 Task: Create a task  Implement a new cloud-based supply chain analytics system for a company , assign it to team member softage.4@softage.net in the project BlueChipper and update the status of the task to  Off Track , set the priority of the task to Medium
Action: Mouse moved to (62, 49)
Screenshot: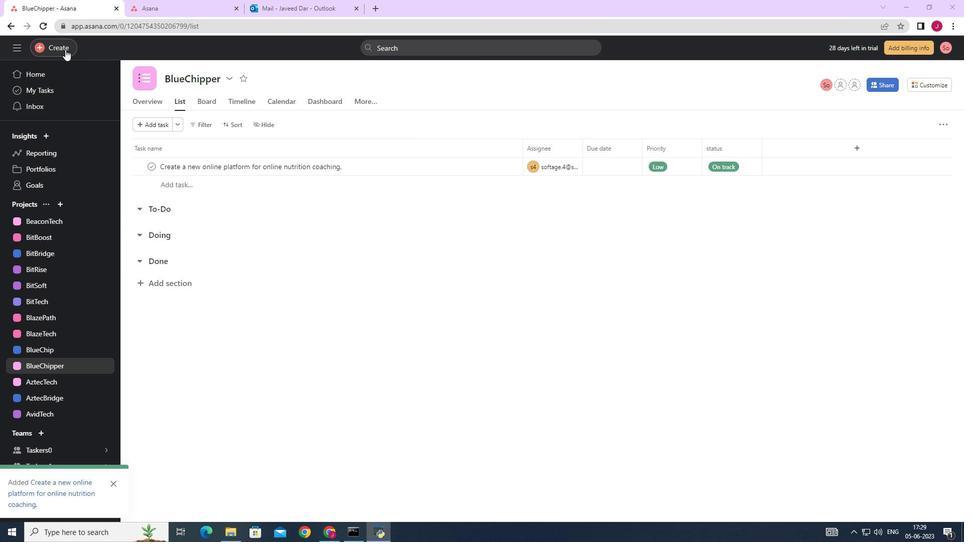 
Action: Mouse pressed left at (62, 49)
Screenshot: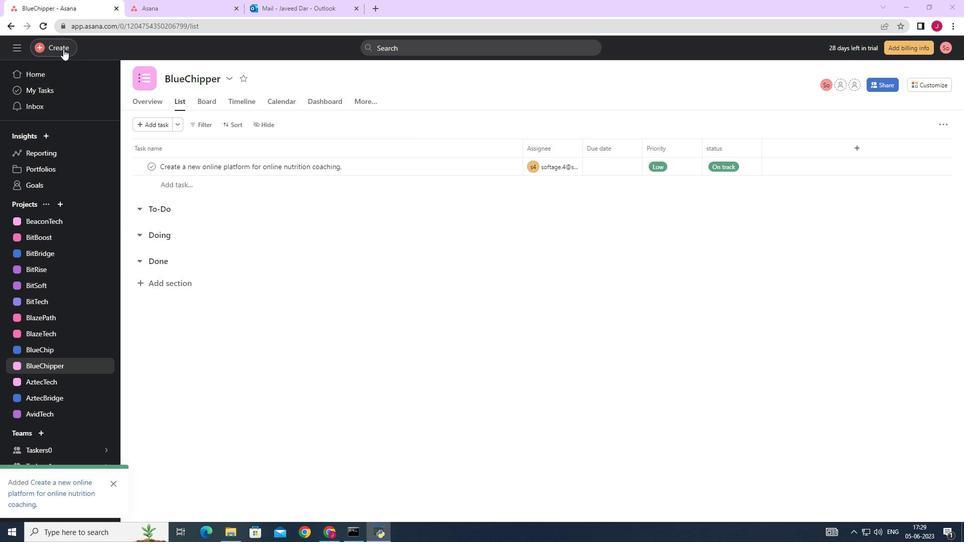 
Action: Mouse moved to (114, 50)
Screenshot: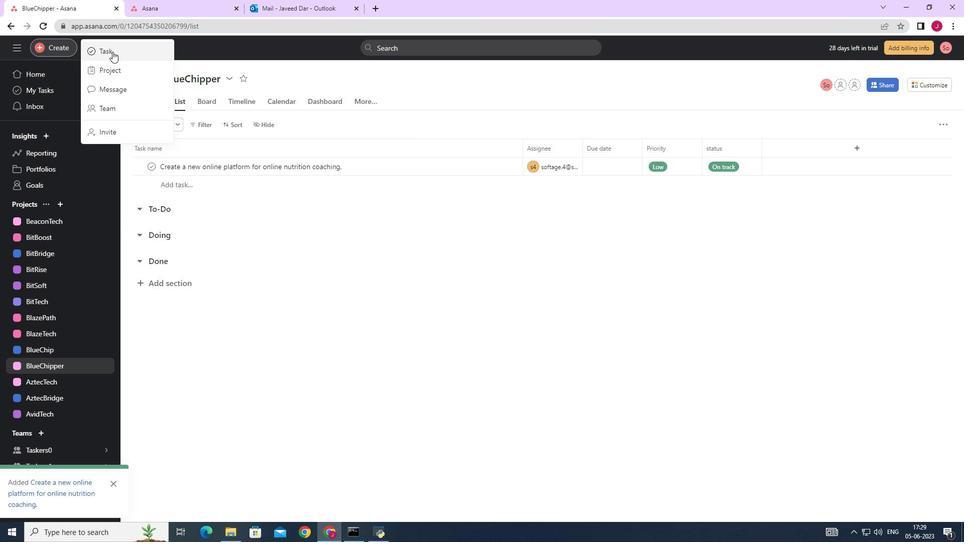 
Action: Mouse pressed left at (114, 50)
Screenshot: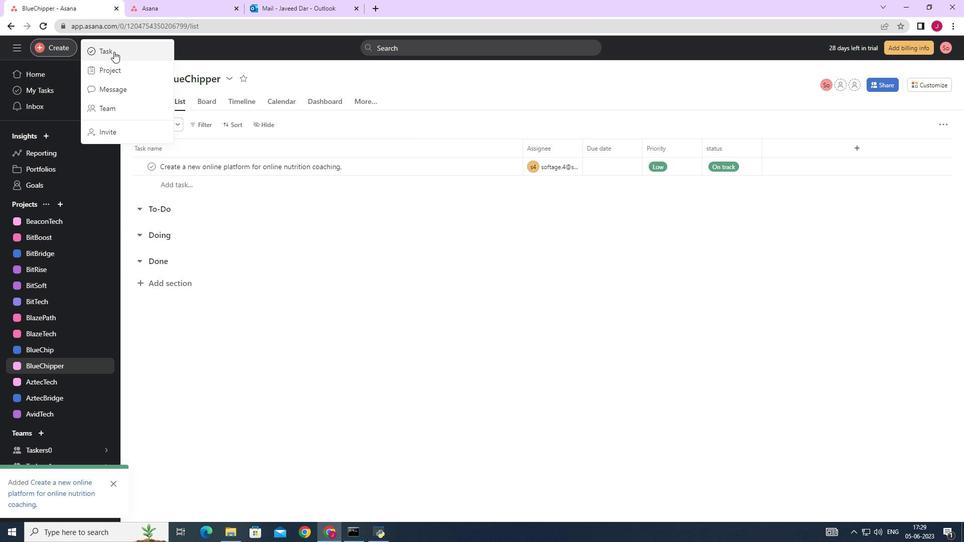 
Action: Mouse moved to (762, 334)
Screenshot: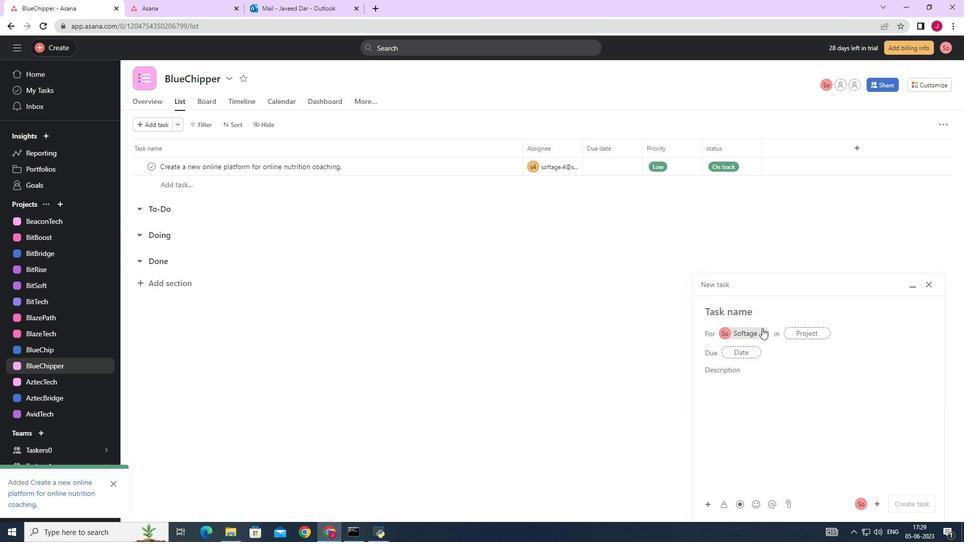
Action: Mouse pressed left at (762, 334)
Screenshot: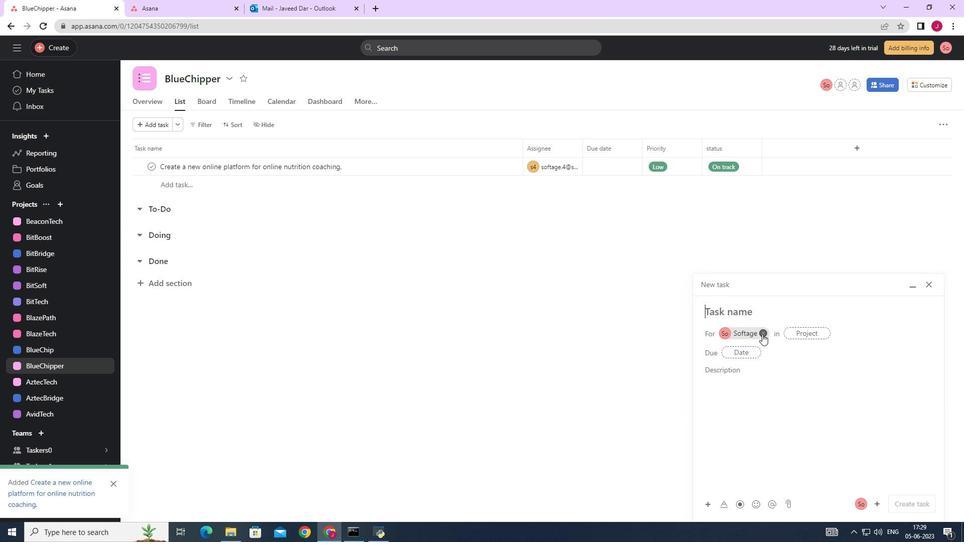 
Action: Mouse moved to (728, 311)
Screenshot: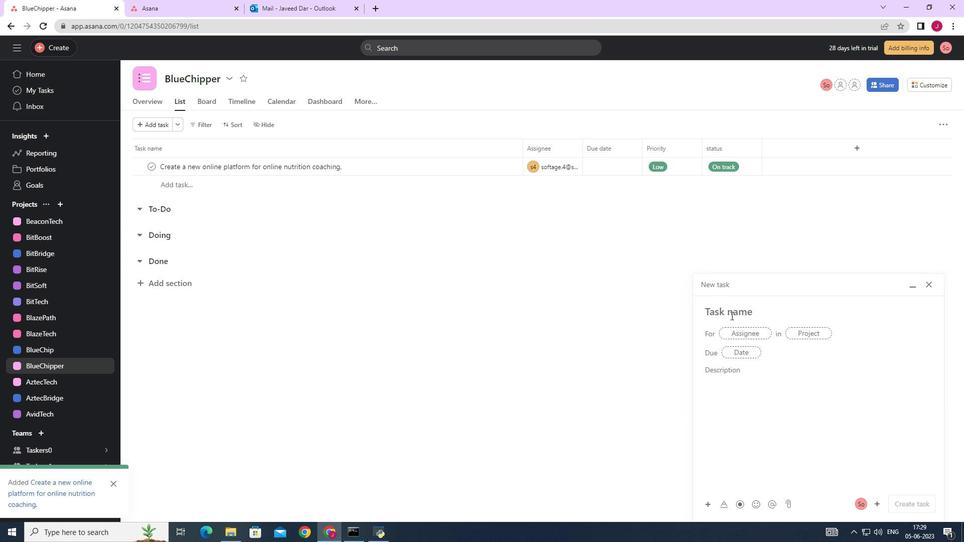 
Action: Mouse pressed left at (728, 311)
Screenshot: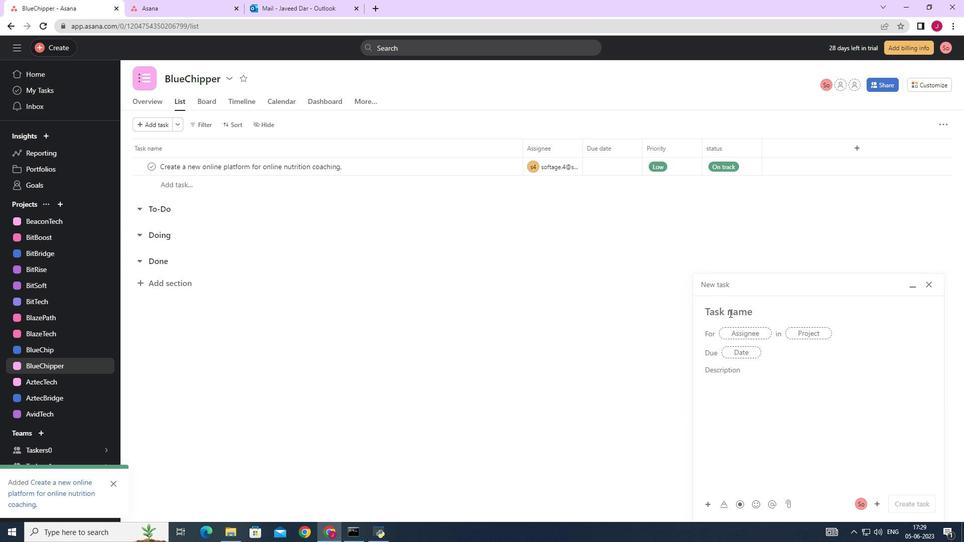 
Action: Key pressed <Key.caps_lock>I<Key.caps_lock>mplement<Key.space>a<Key.space>new<Key.space>cloud-based<Key.space>supply<Key.space>chain<Key.space>analytics<Key.space>system<Key.space>for<Key.space>a<Key.space>company
Screenshot: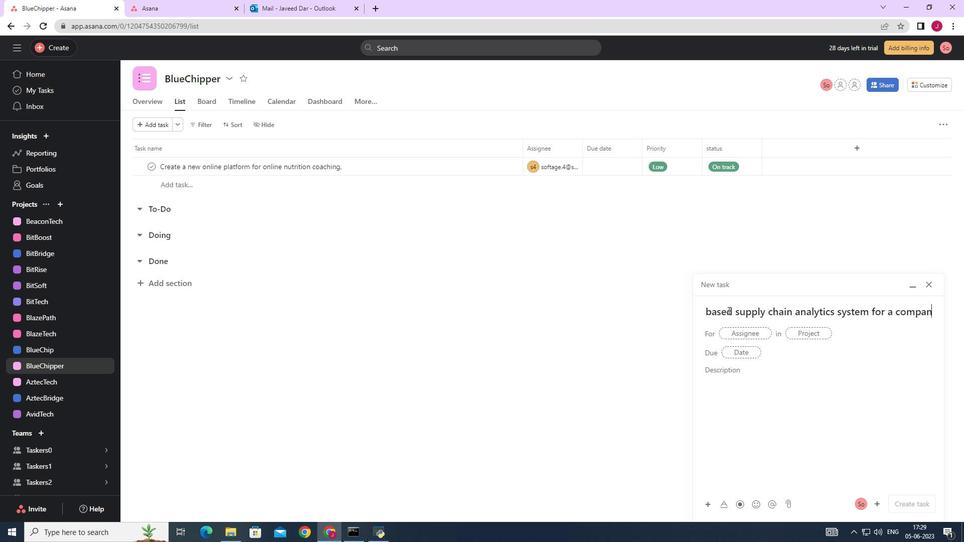 
Action: Mouse moved to (739, 333)
Screenshot: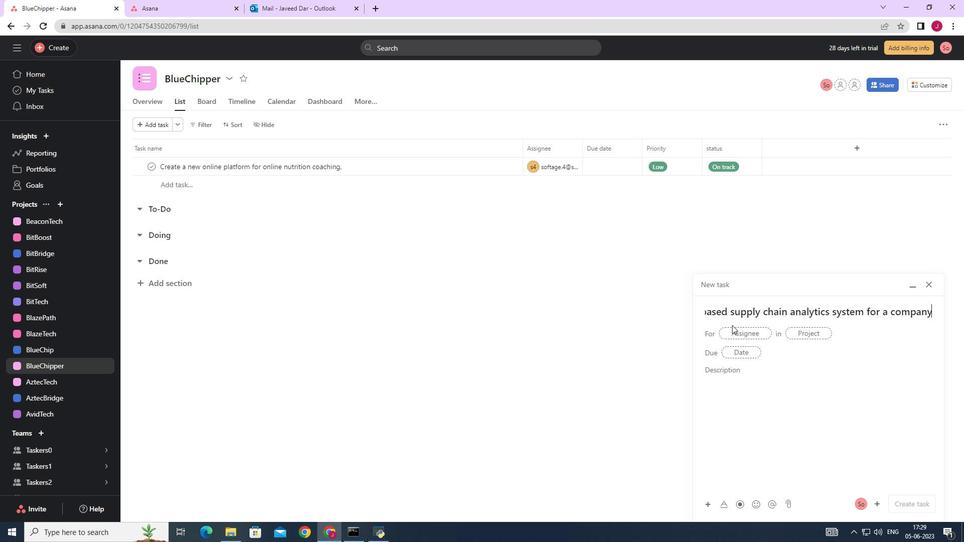 
Action: Mouse pressed left at (739, 333)
Screenshot: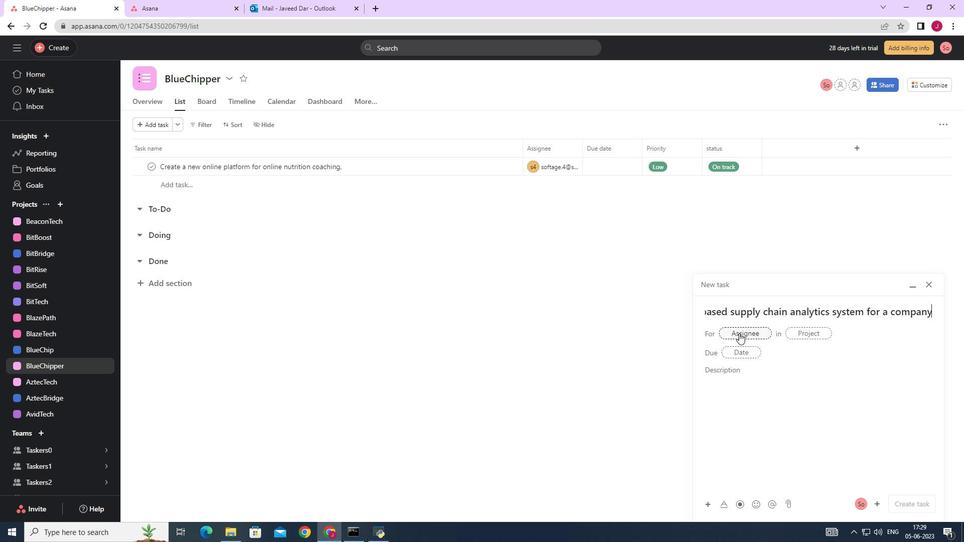 
Action: Key pressed softage.4
Screenshot: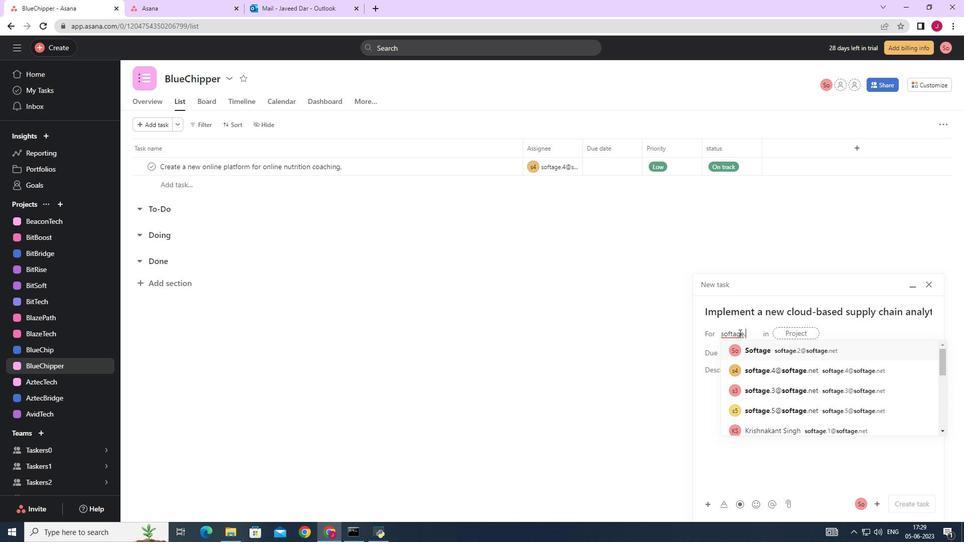 
Action: Mouse moved to (773, 352)
Screenshot: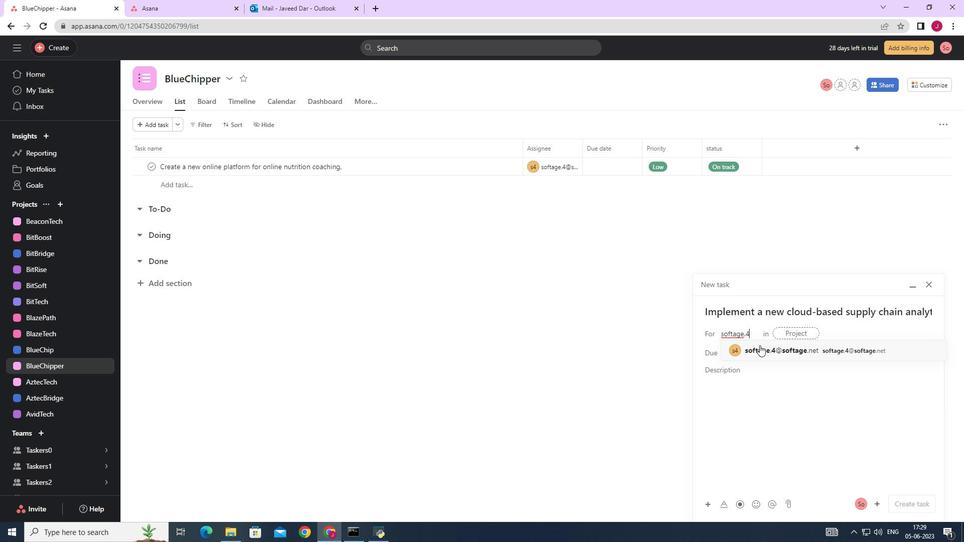 
Action: Mouse pressed left at (773, 352)
Screenshot: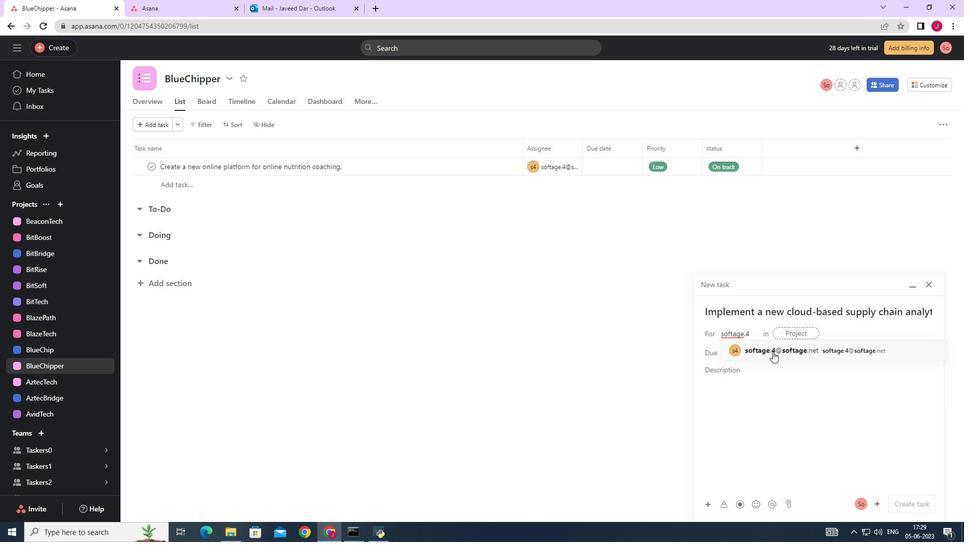 
Action: Mouse moved to (648, 348)
Screenshot: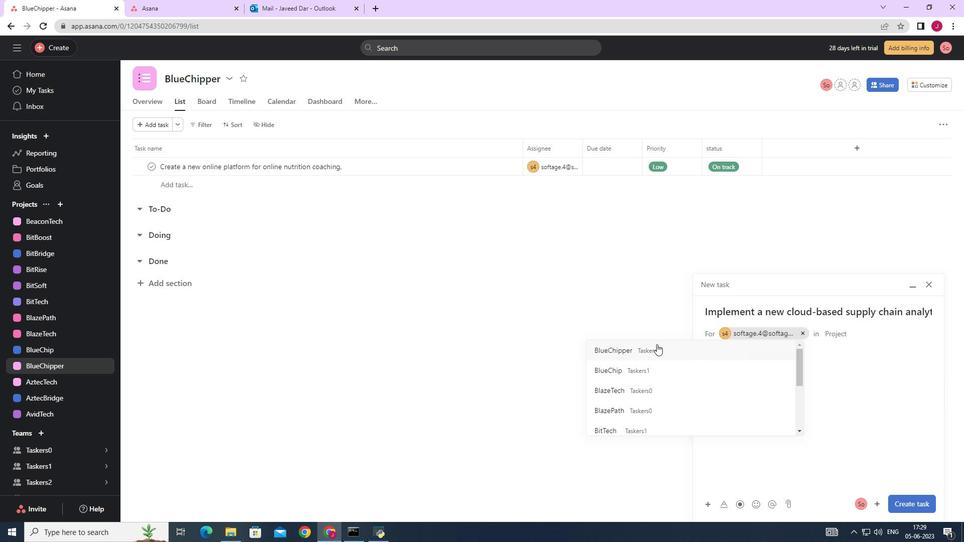 
Action: Mouse pressed left at (648, 348)
Screenshot: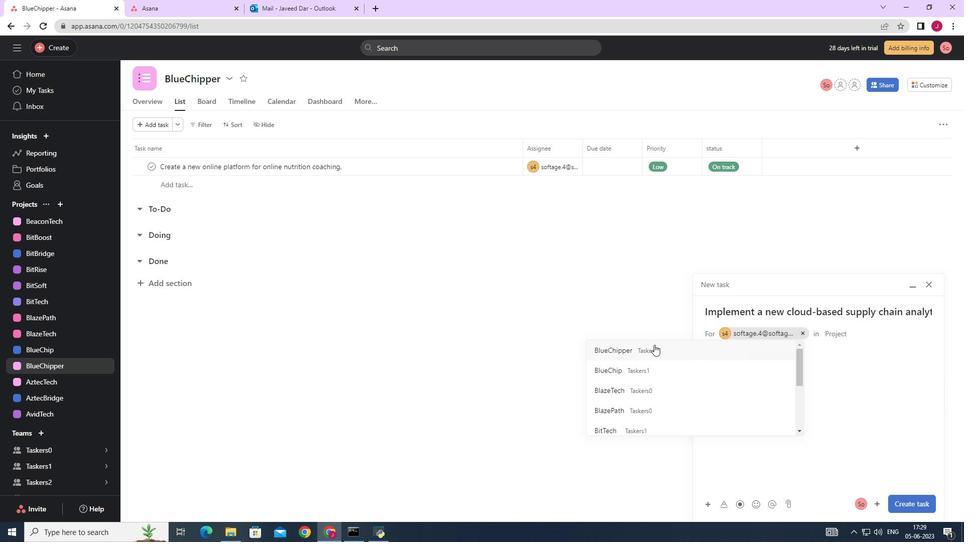 
Action: Mouse moved to (752, 371)
Screenshot: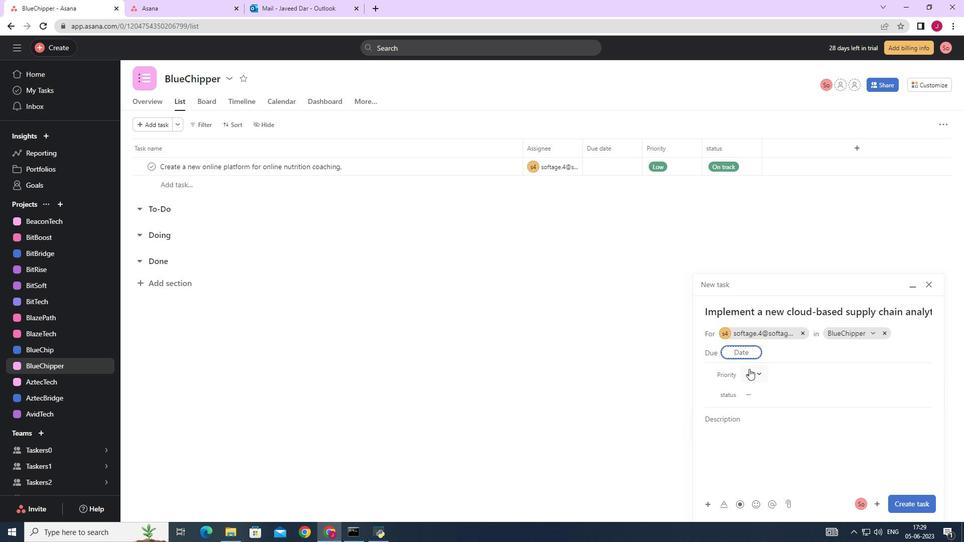 
Action: Mouse pressed left at (752, 371)
Screenshot: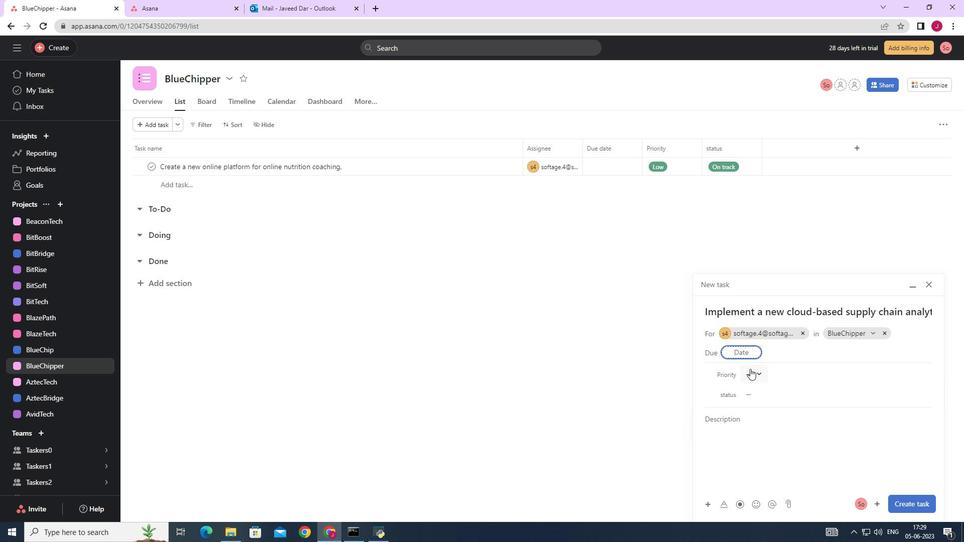 
Action: Mouse moved to (779, 426)
Screenshot: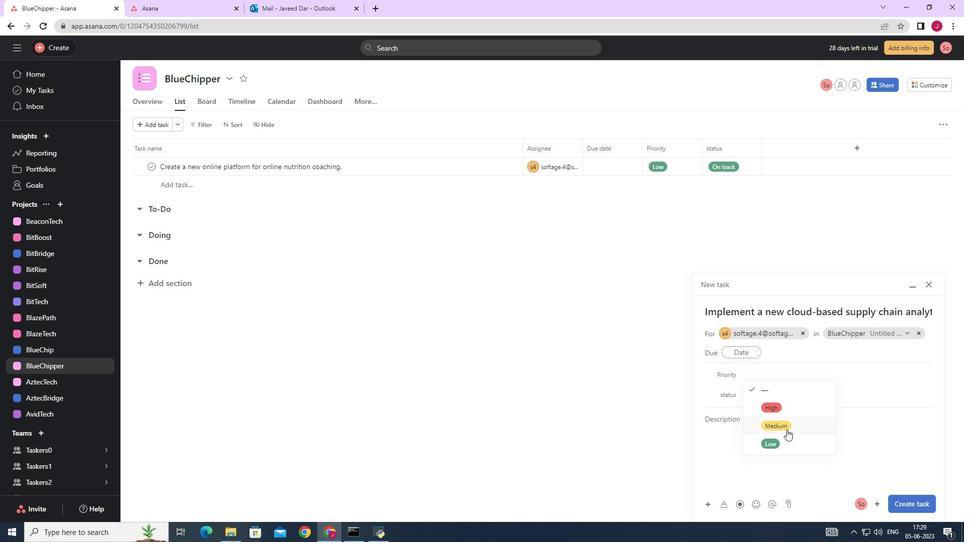 
Action: Mouse pressed left at (779, 426)
Screenshot: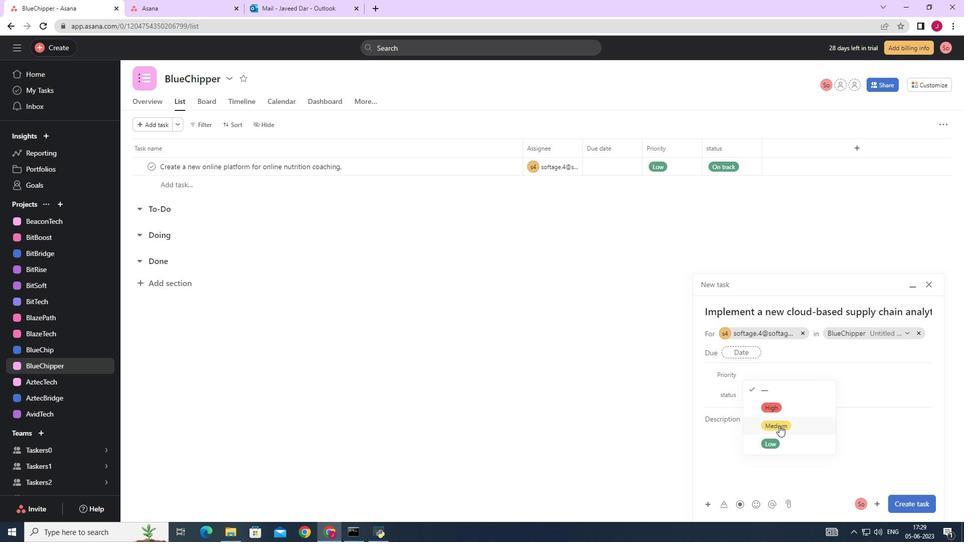 
Action: Mouse moved to (761, 394)
Screenshot: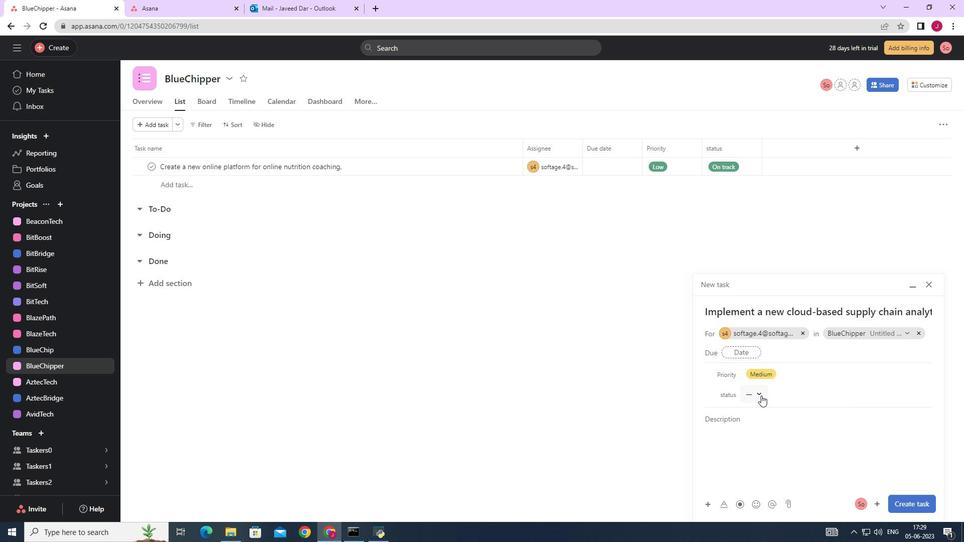 
Action: Mouse pressed left at (761, 394)
Screenshot: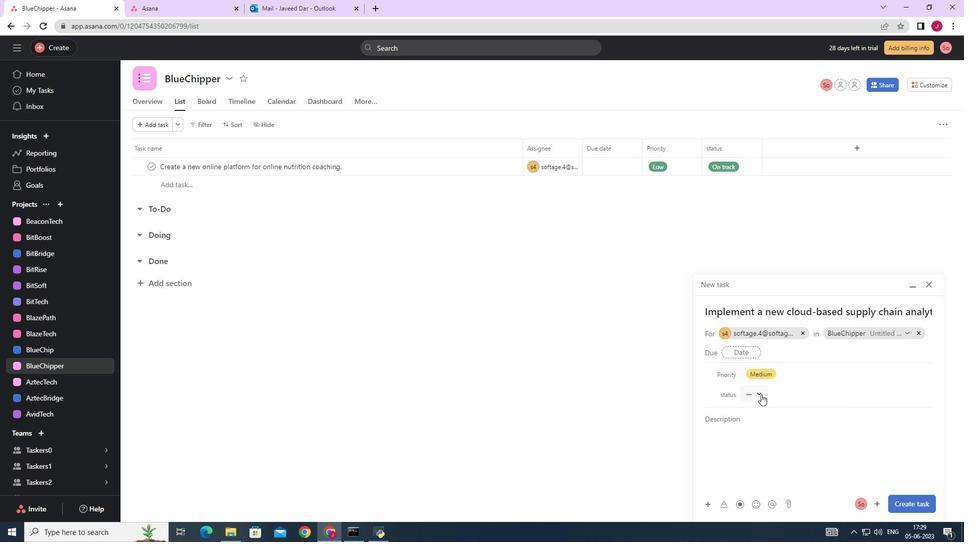 
Action: Mouse moved to (775, 442)
Screenshot: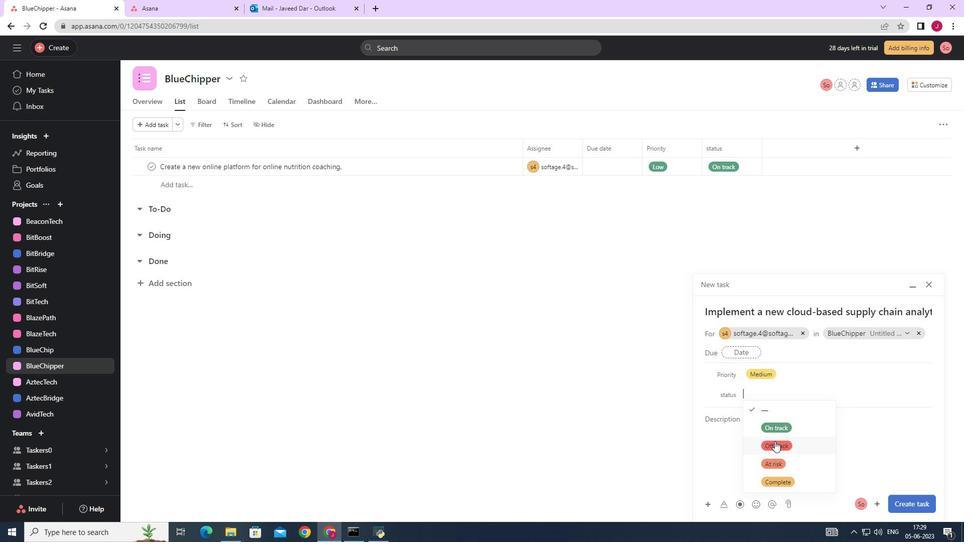 
Action: Mouse pressed left at (775, 442)
Screenshot: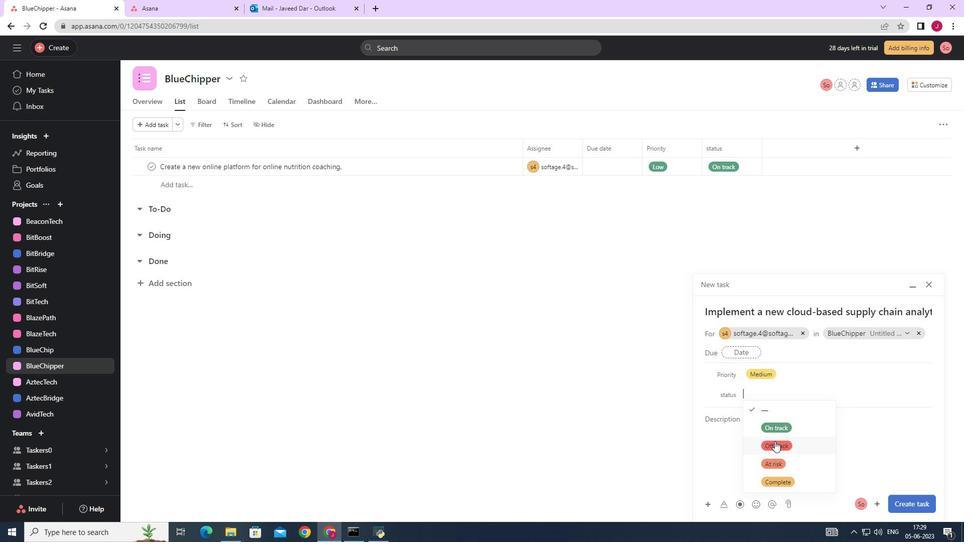 
Action: Mouse moved to (909, 506)
Screenshot: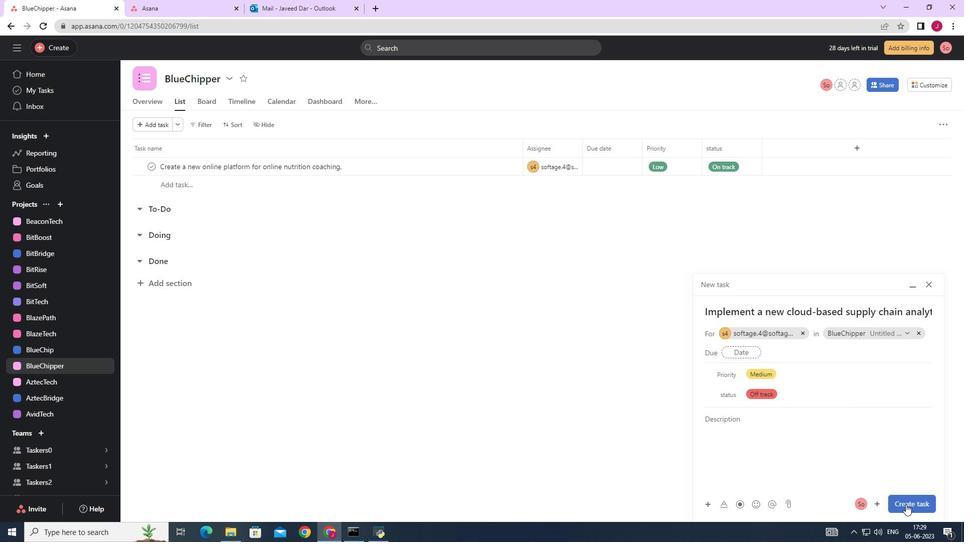 
Action: Mouse pressed left at (909, 506)
Screenshot: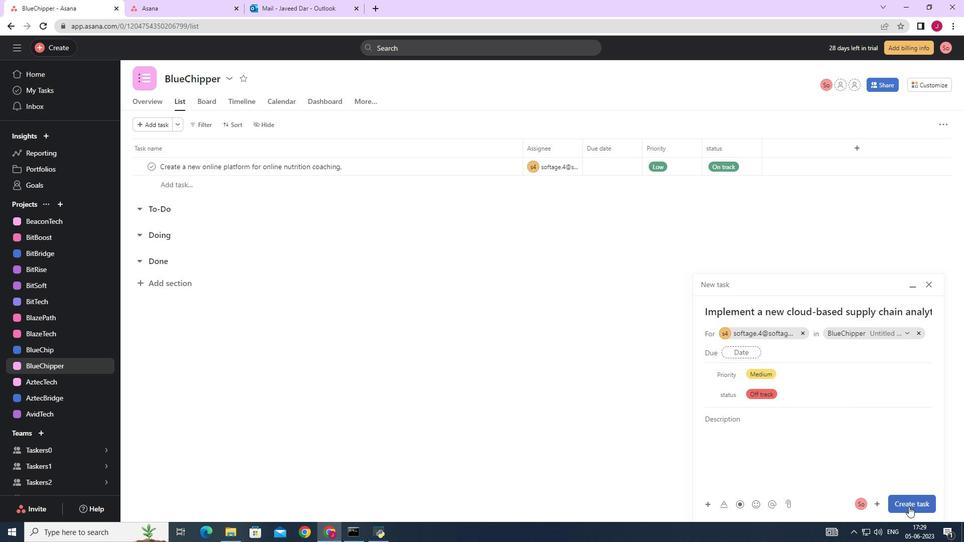
Action: Mouse moved to (904, 498)
Screenshot: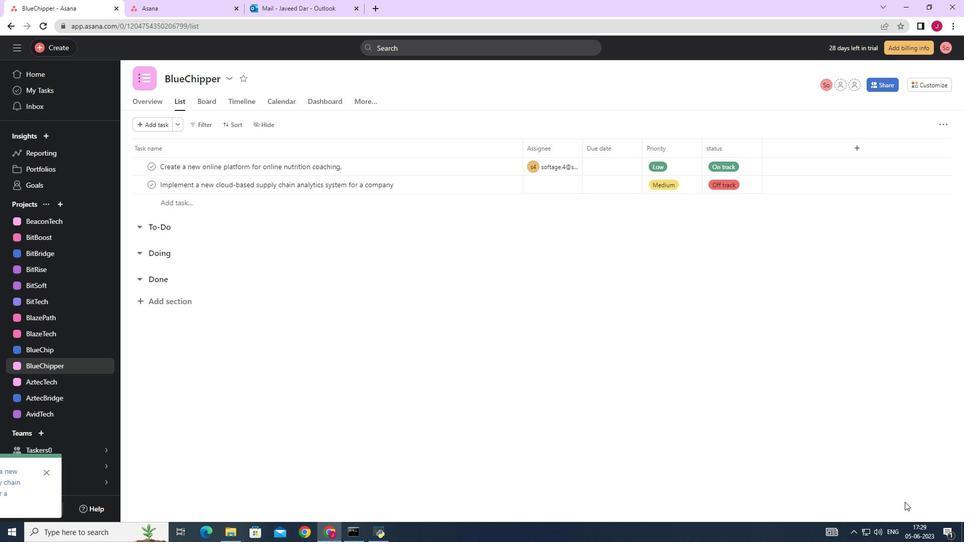 
